 Task: In the  document Plasticpollutionletter.odt Change font size of watermark '117' and place the watermark  'Diagonally '. Insert footer and write www.lunaTech.com
Action: Mouse moved to (236, 317)
Screenshot: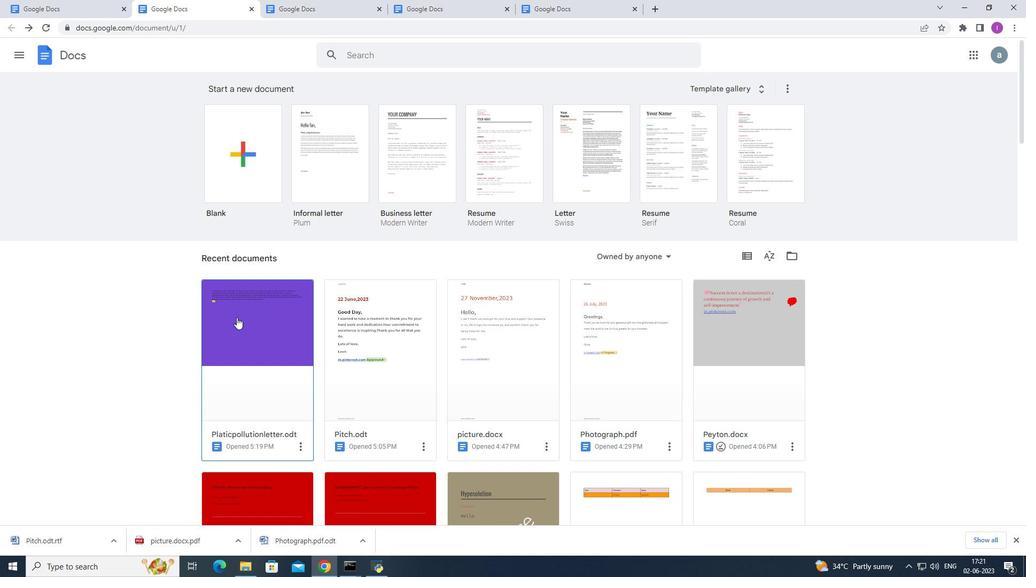 
Action: Mouse pressed left at (236, 317)
Screenshot: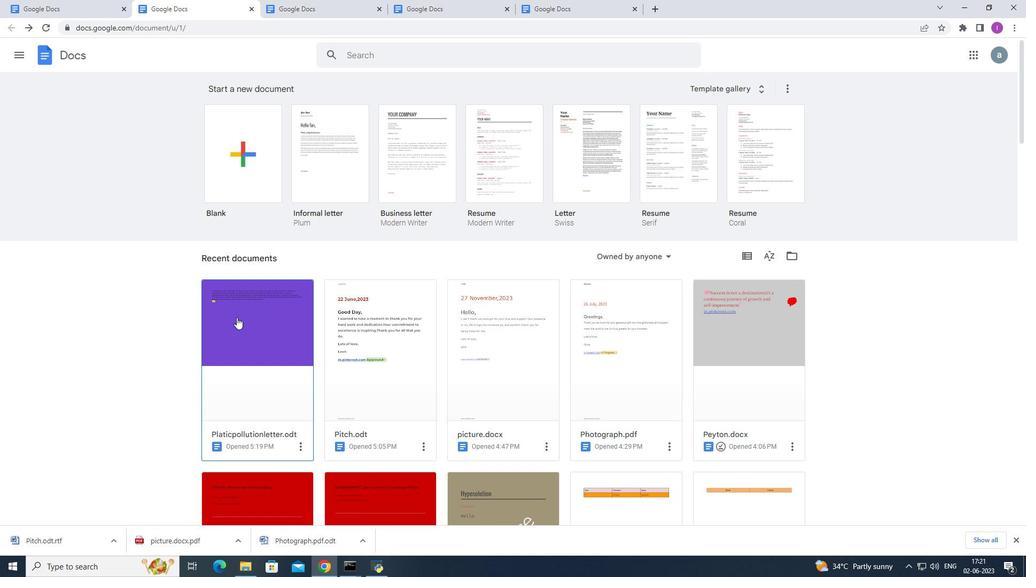 
Action: Mouse moved to (114, 58)
Screenshot: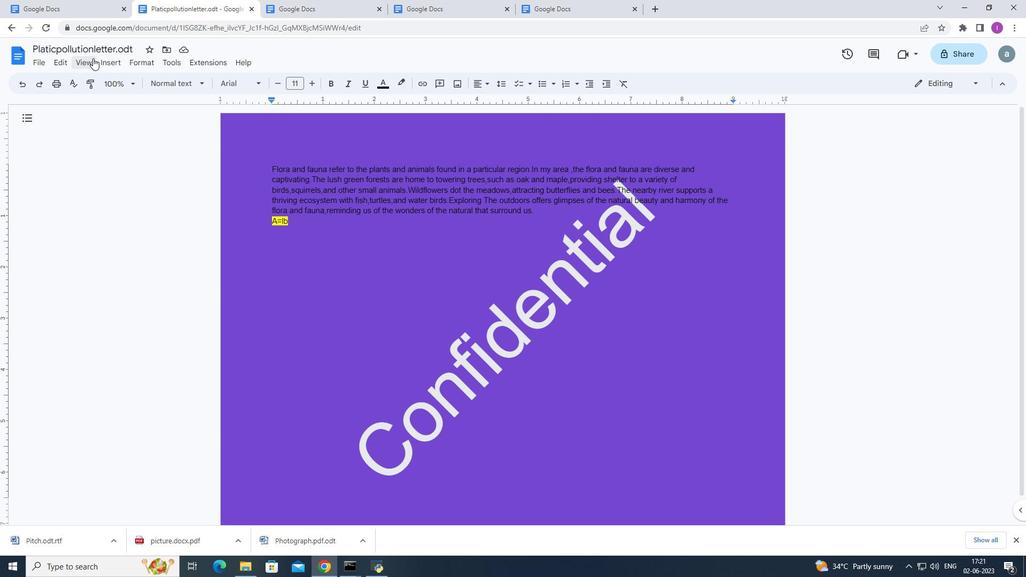 
Action: Mouse pressed left at (114, 58)
Screenshot: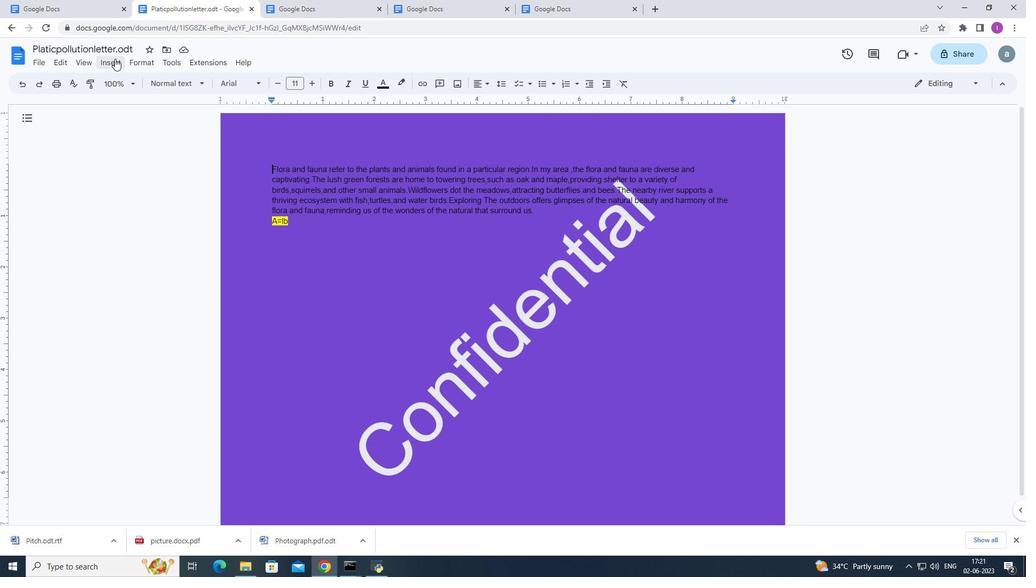 
Action: Mouse moved to (147, 312)
Screenshot: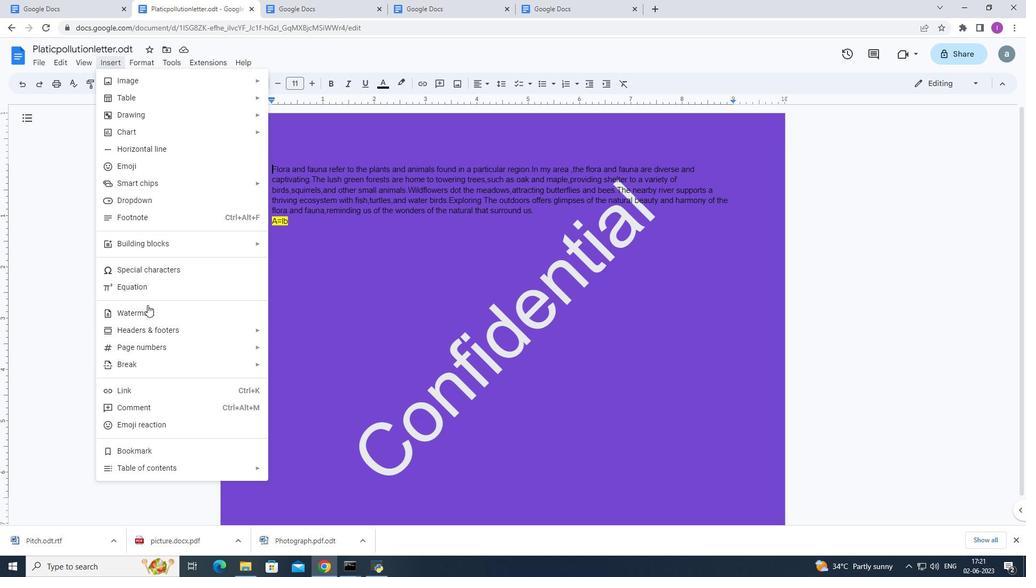 
Action: Mouse pressed left at (147, 312)
Screenshot: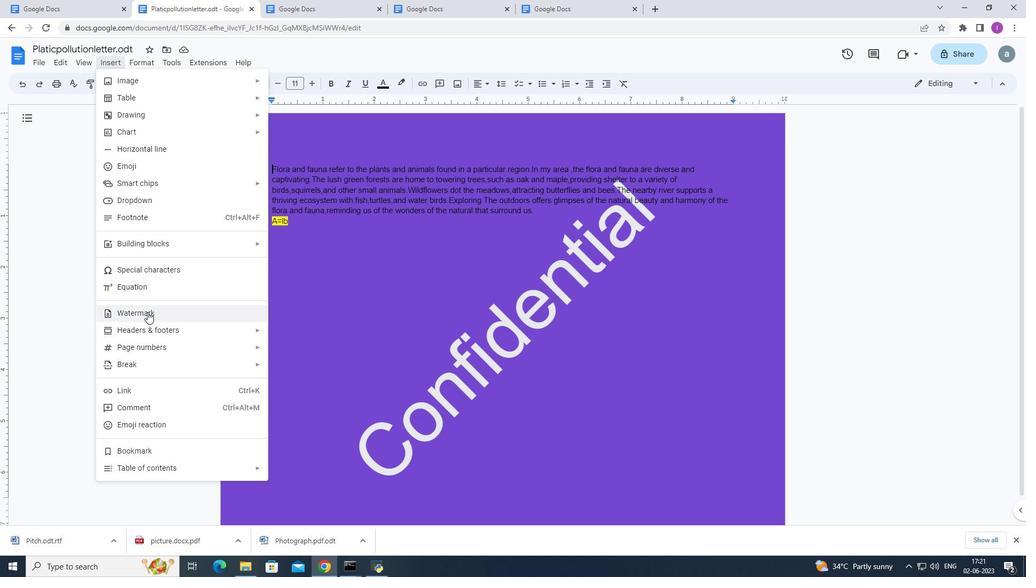 
Action: Mouse moved to (929, 221)
Screenshot: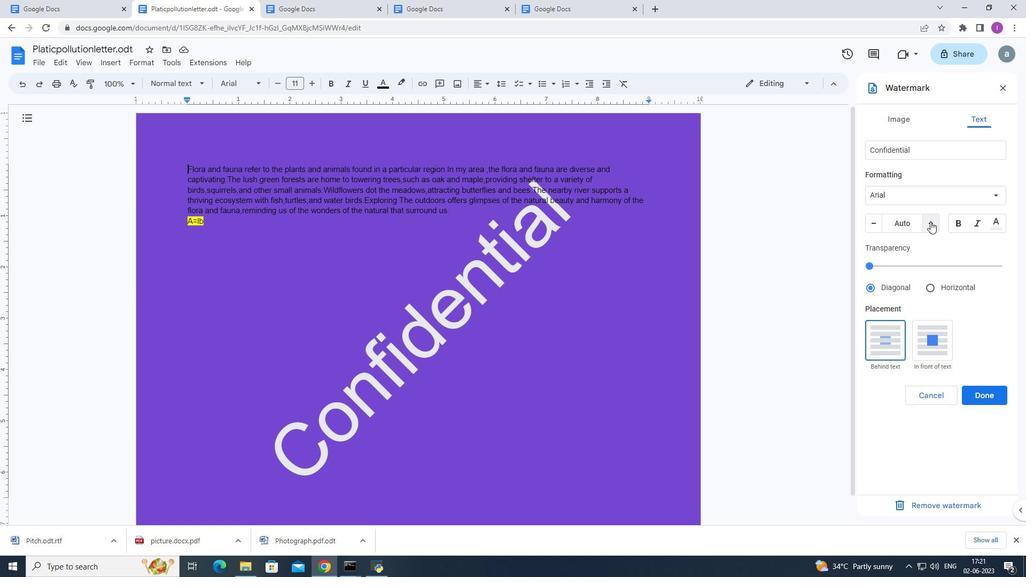 
Action: Mouse pressed left at (929, 221)
Screenshot: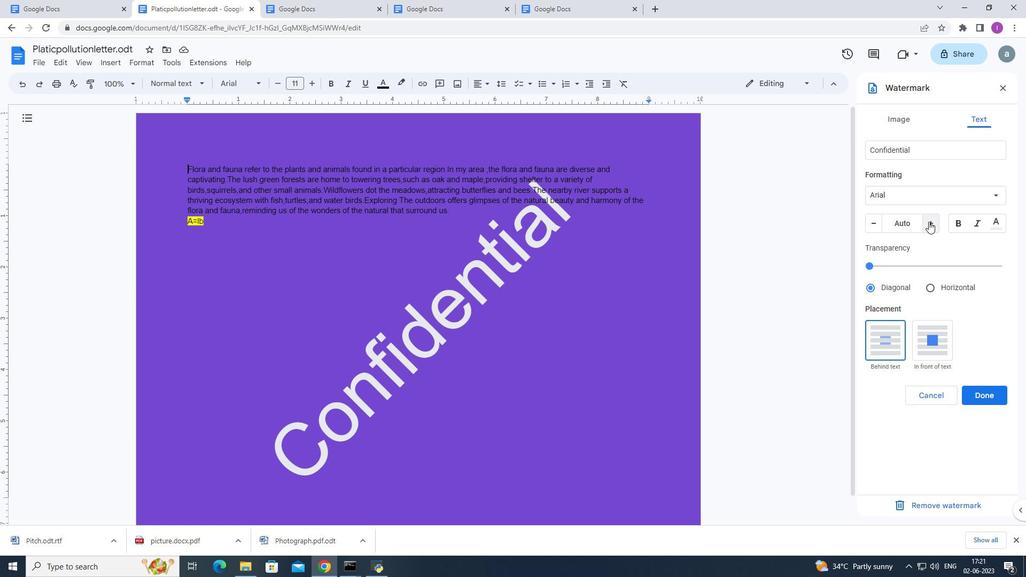 
Action: Mouse moved to (911, 221)
Screenshot: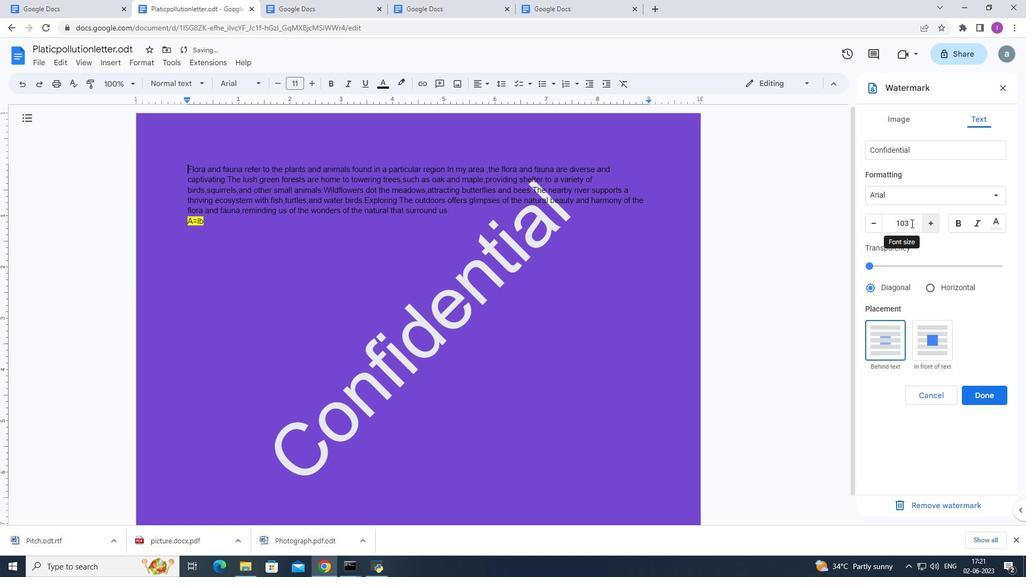 
Action: Key pressed 117
Screenshot: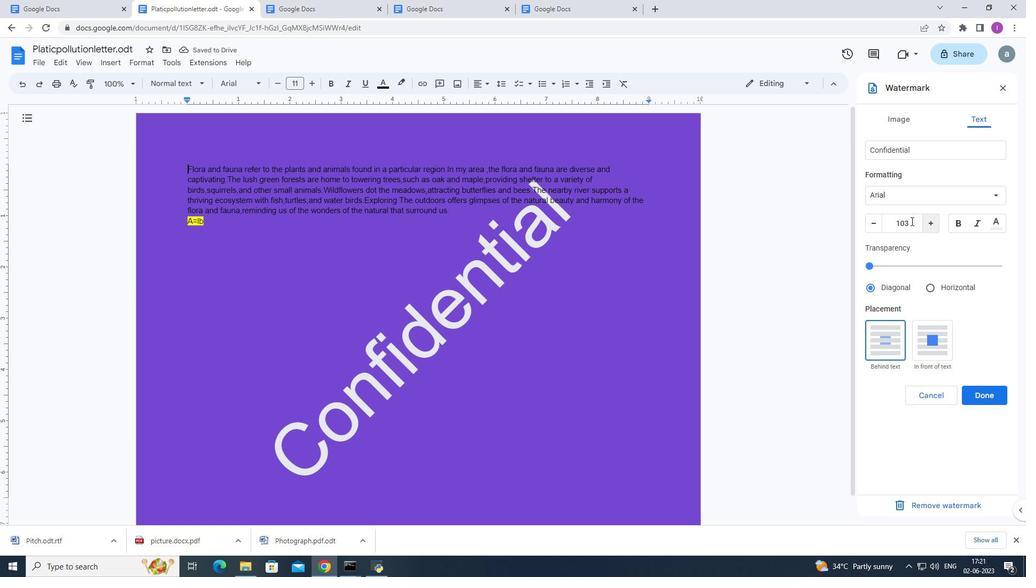 
Action: Mouse moved to (910, 220)
Screenshot: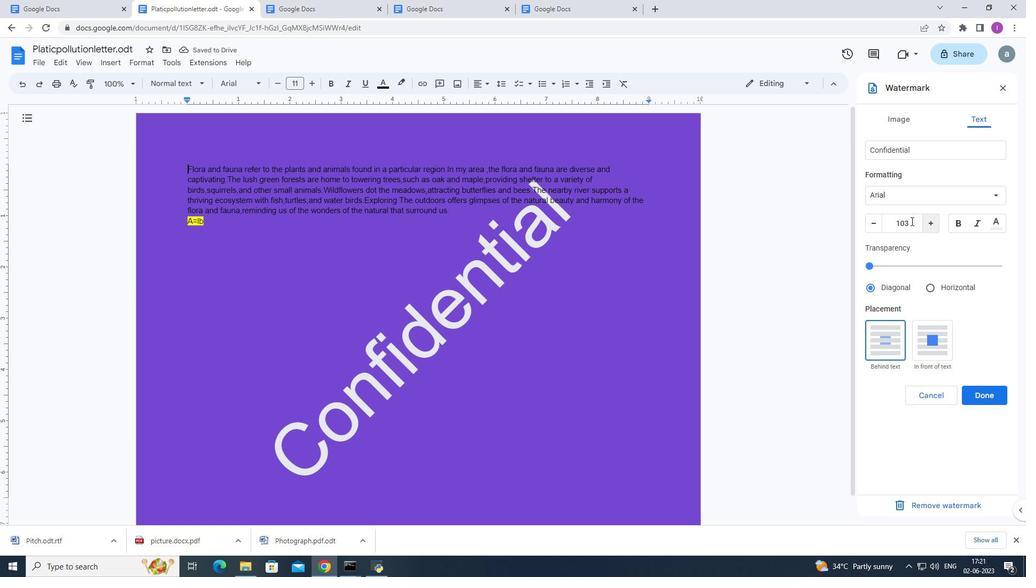 
Action: Key pressed <Key.enter>
Screenshot: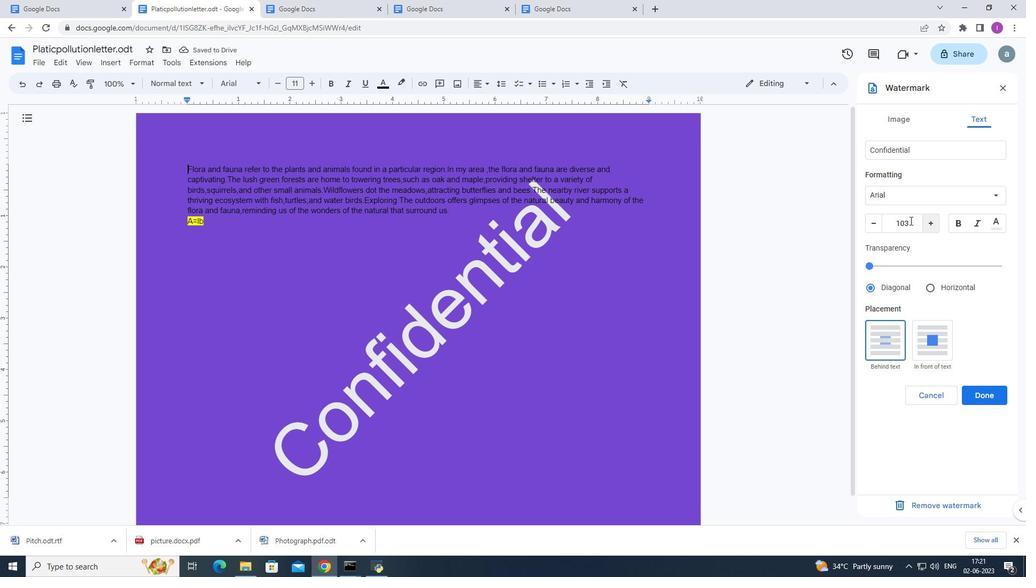 
Action: Mouse moved to (909, 224)
Screenshot: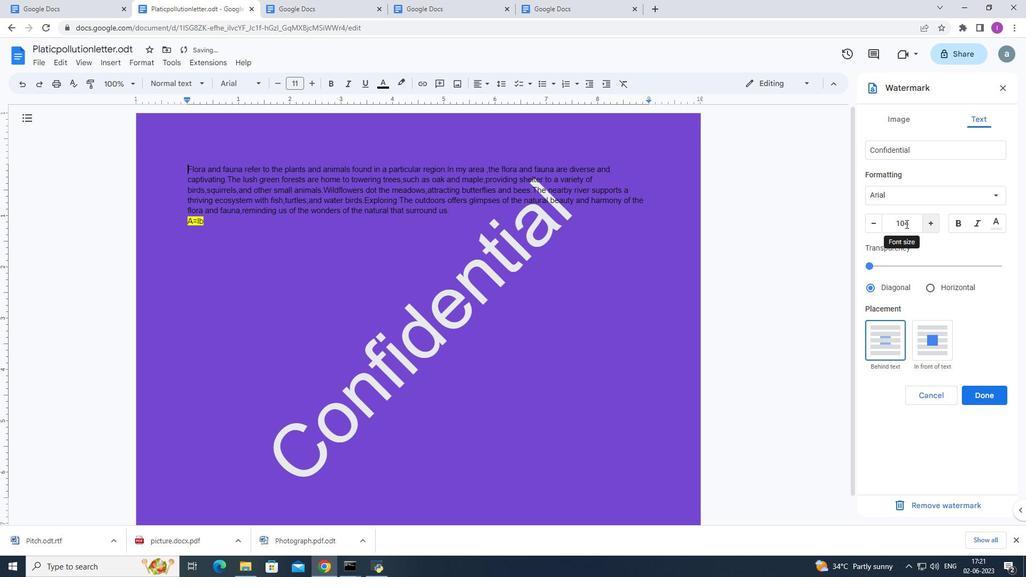 
Action: Mouse pressed left at (909, 224)
Screenshot: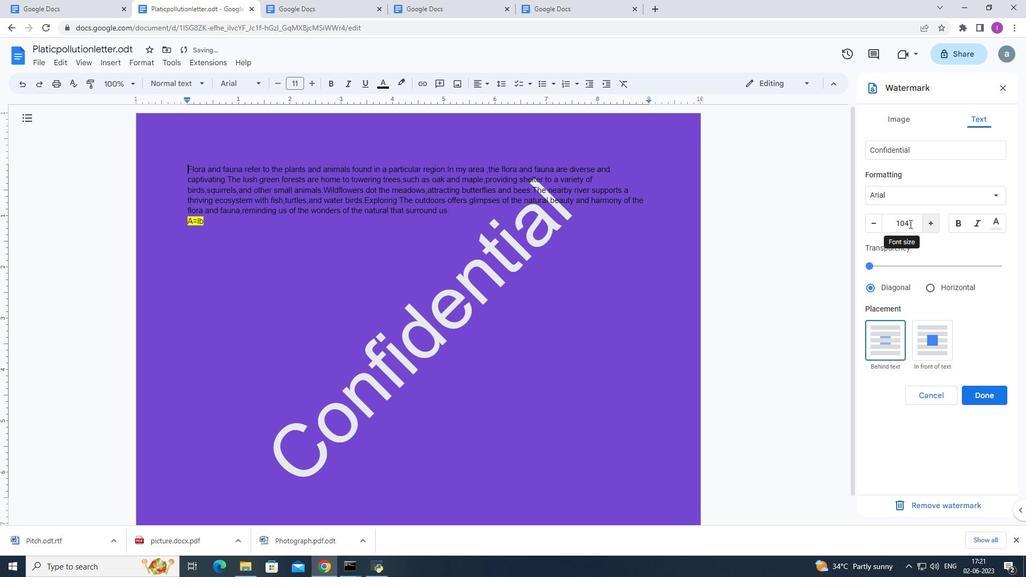 
Action: Mouse moved to (897, 223)
Screenshot: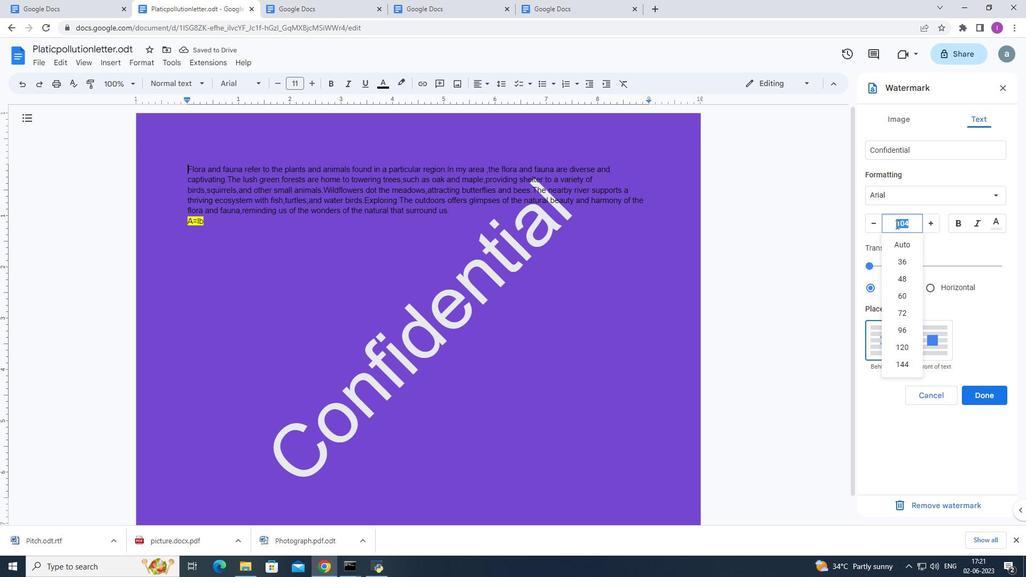 
Action: Key pressed 117<Key.enter>
Screenshot: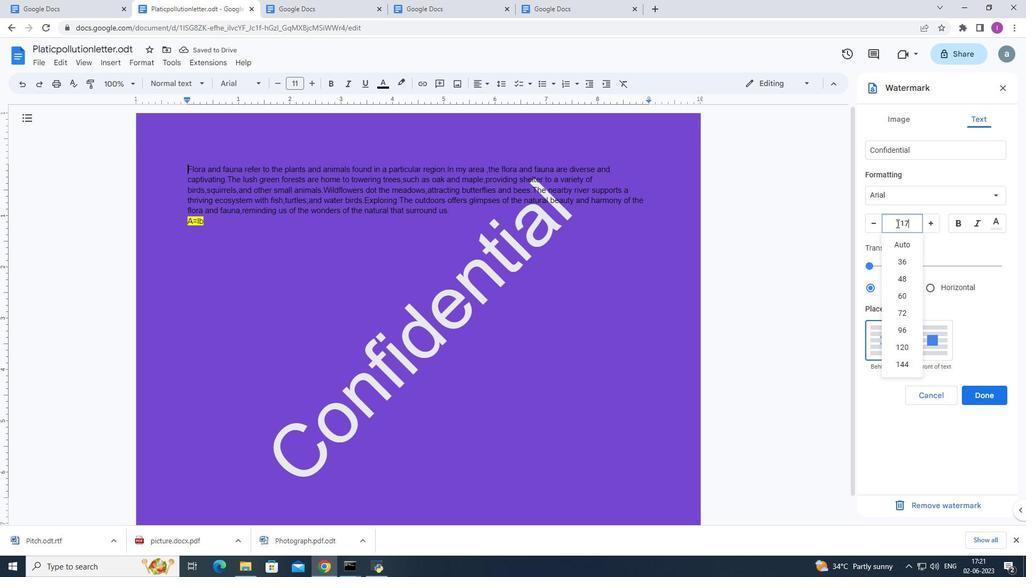 
Action: Mouse moved to (892, 284)
Screenshot: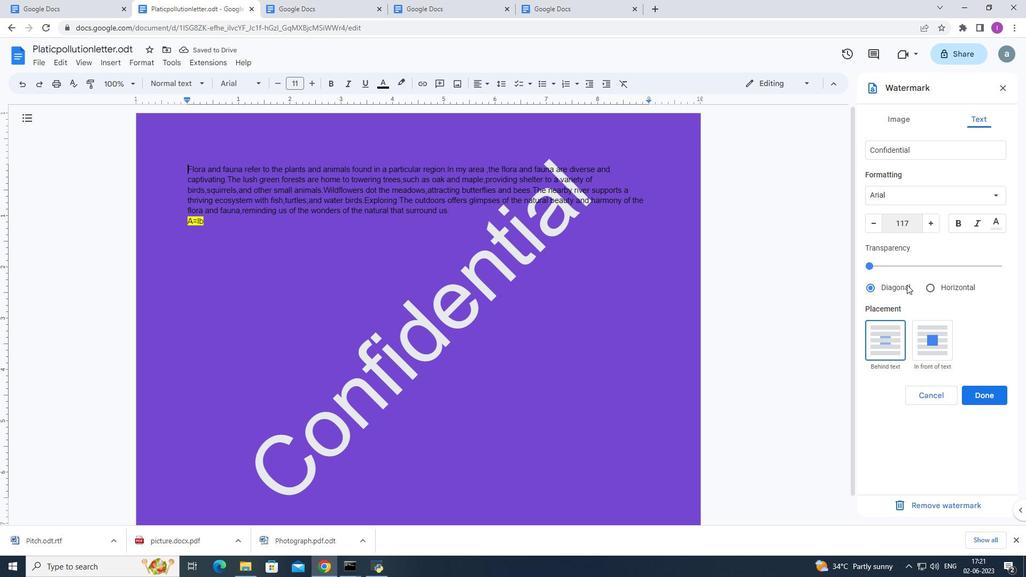 
Action: Mouse pressed left at (892, 284)
Screenshot: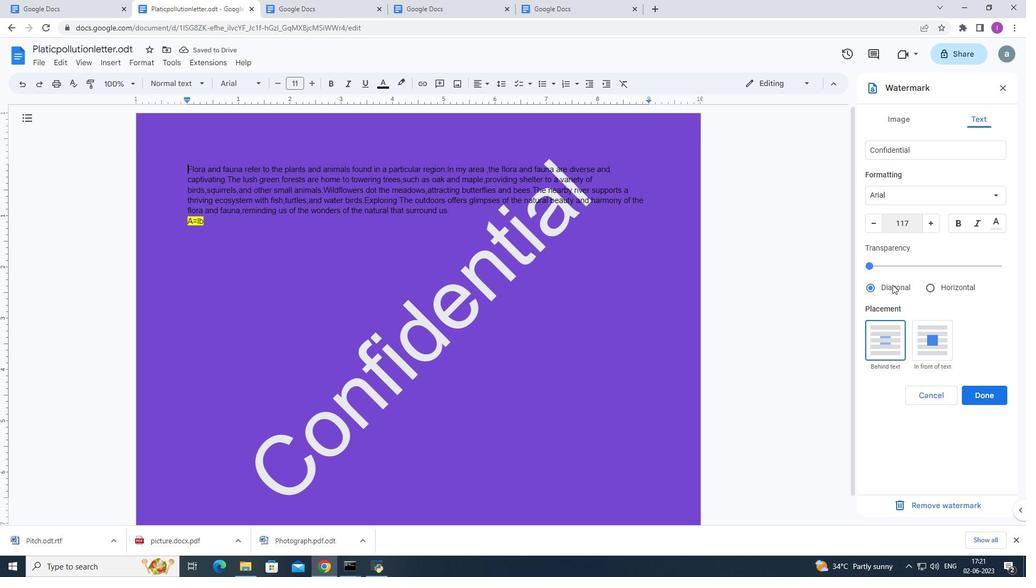 
Action: Mouse moved to (985, 399)
Screenshot: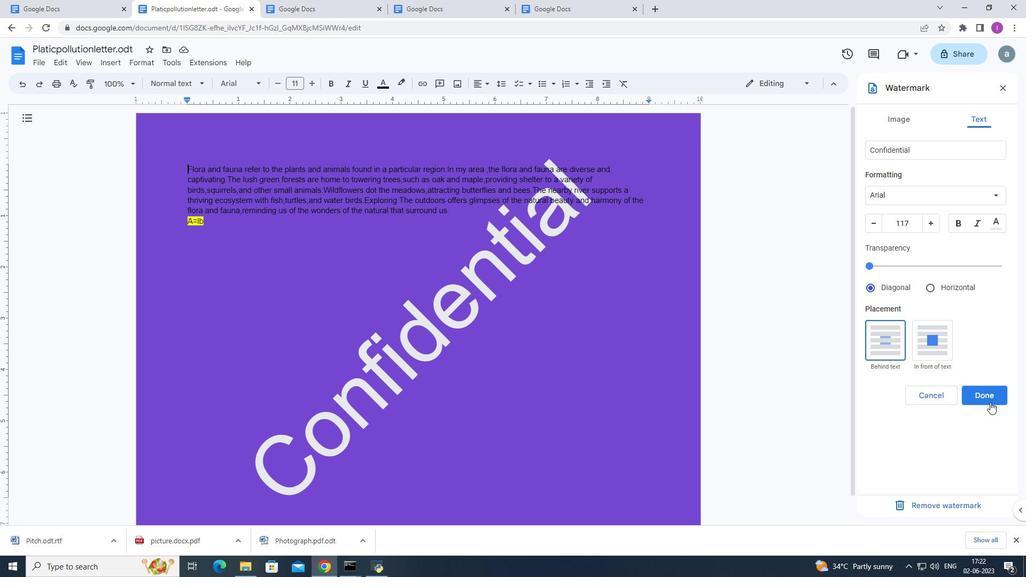
Action: Mouse pressed left at (985, 399)
Screenshot: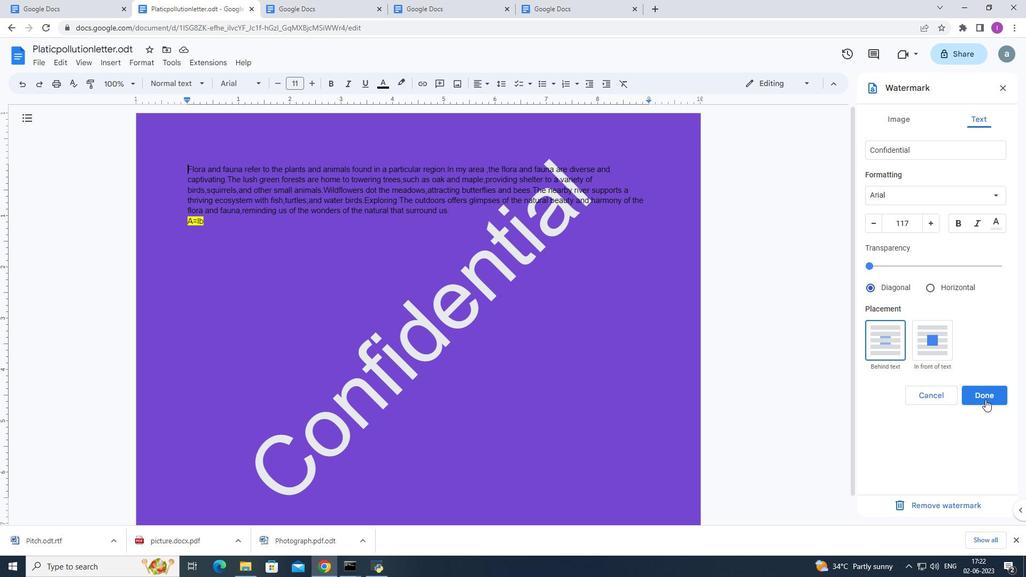 
Action: Mouse moved to (112, 62)
Screenshot: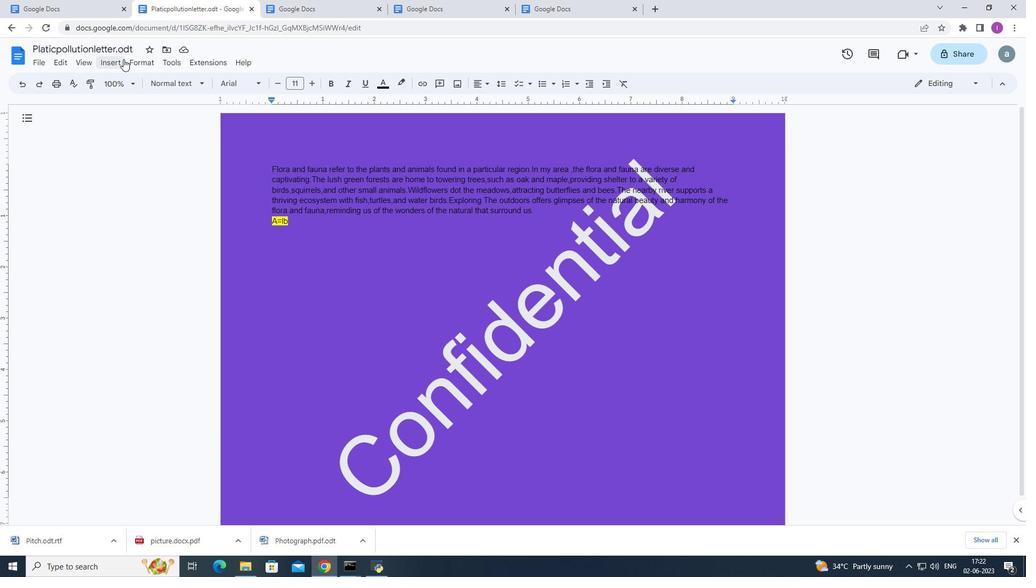 
Action: Mouse pressed left at (112, 62)
Screenshot: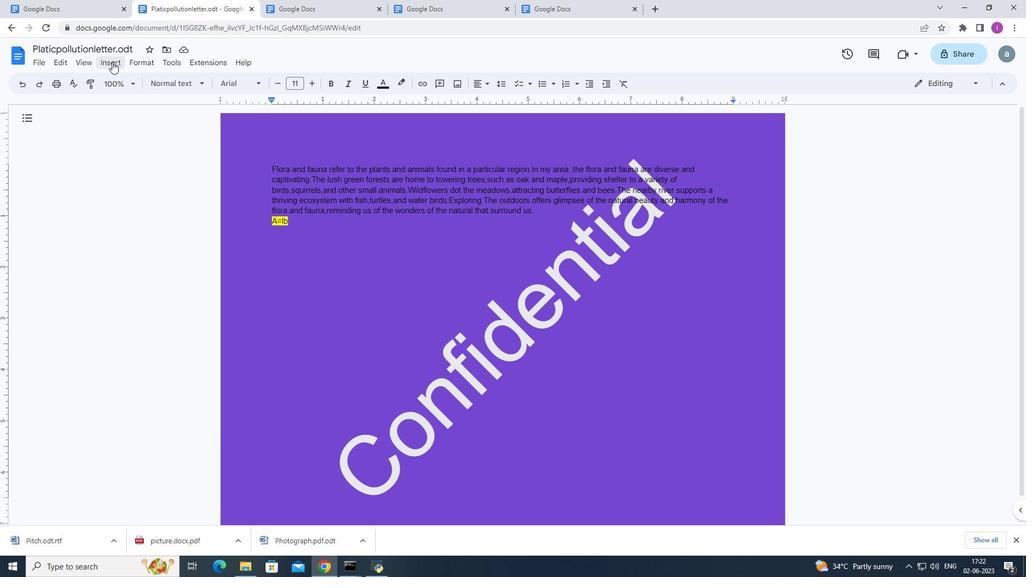 
Action: Mouse moved to (288, 350)
Screenshot: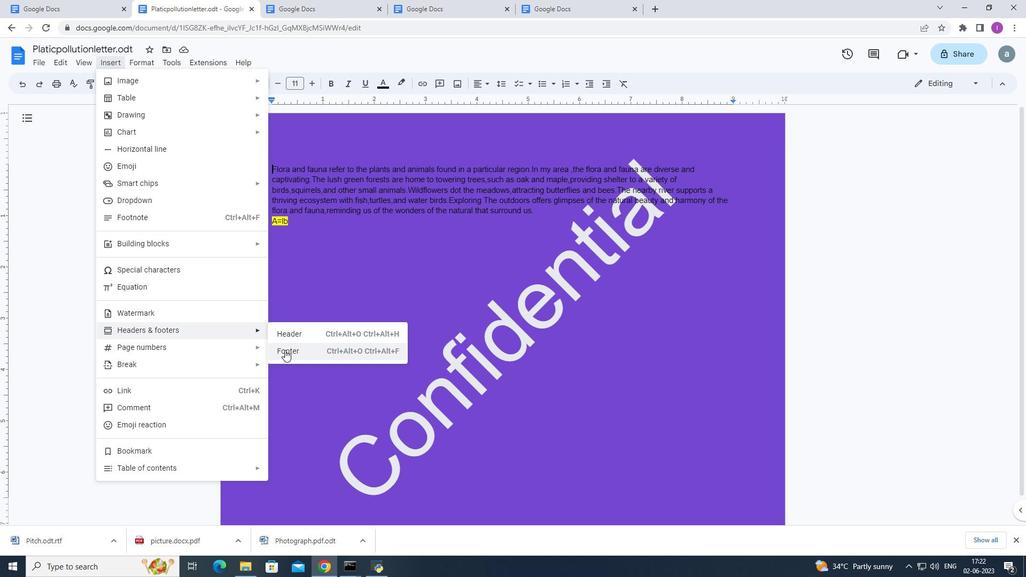 
Action: Mouse pressed left at (288, 350)
Screenshot: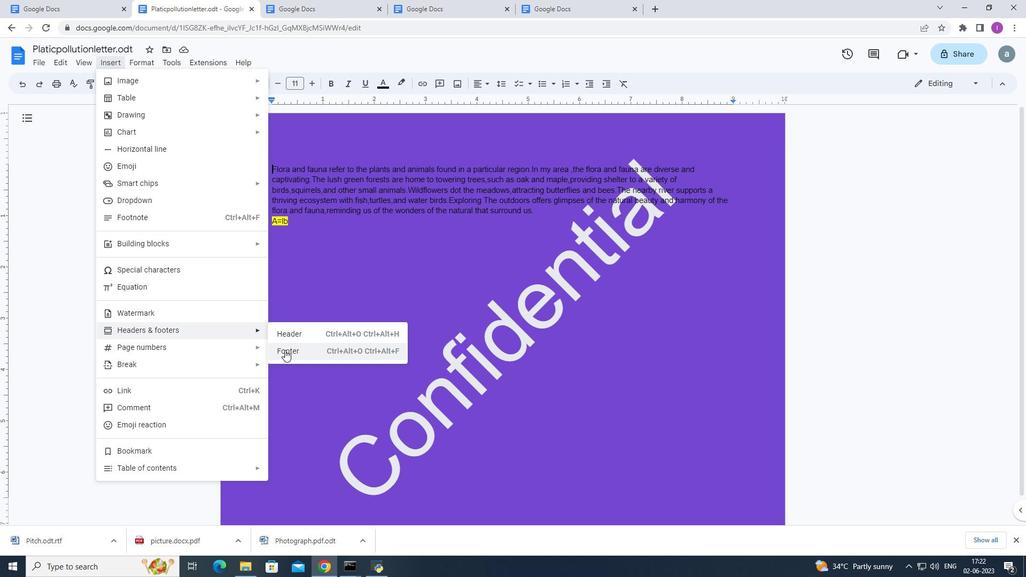 
Action: Mouse moved to (373, 320)
Screenshot: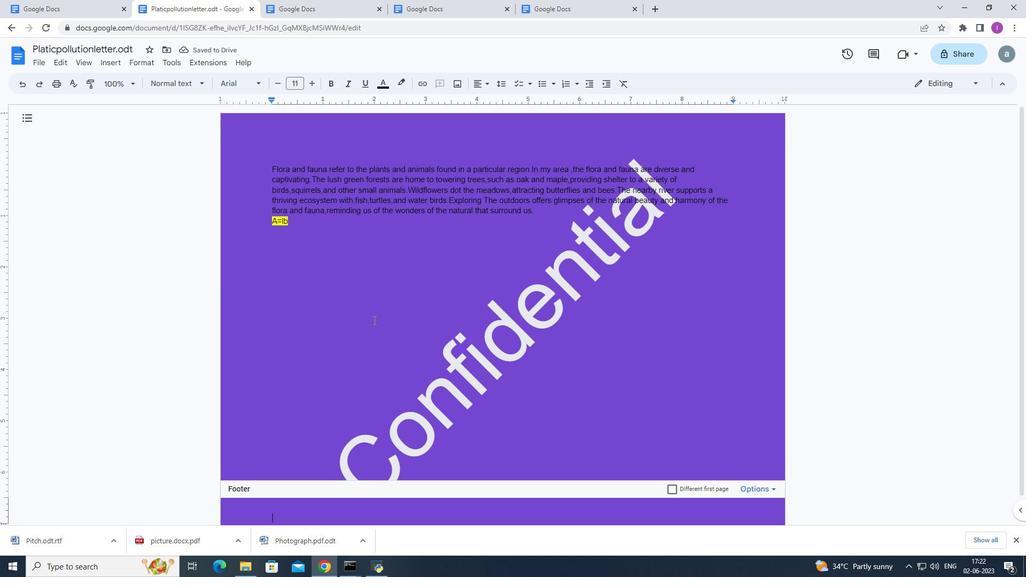 
Action: Key pressed www.luna<Key.shift>Tech.com
Screenshot: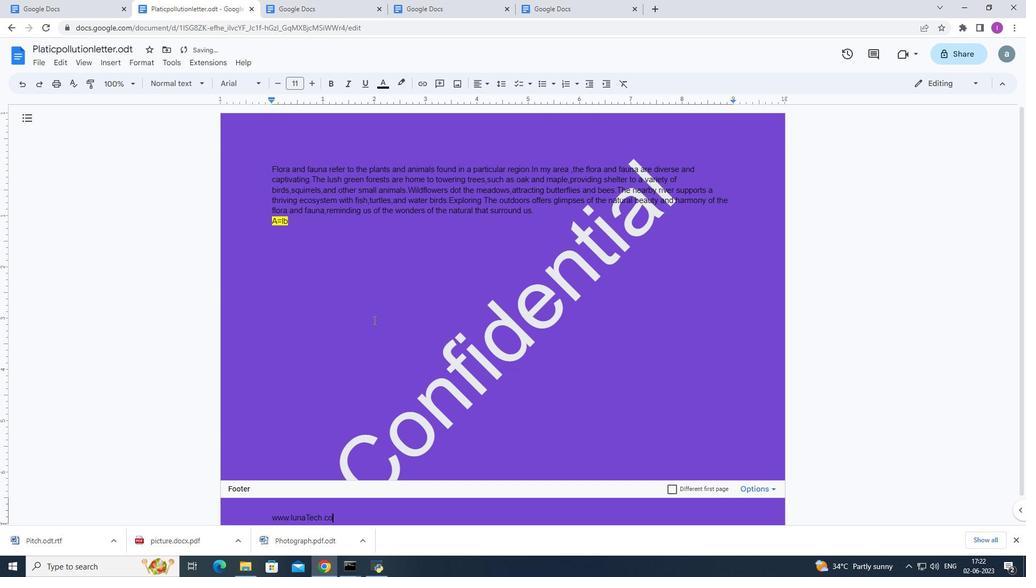 
Action: Mouse moved to (169, 409)
Screenshot: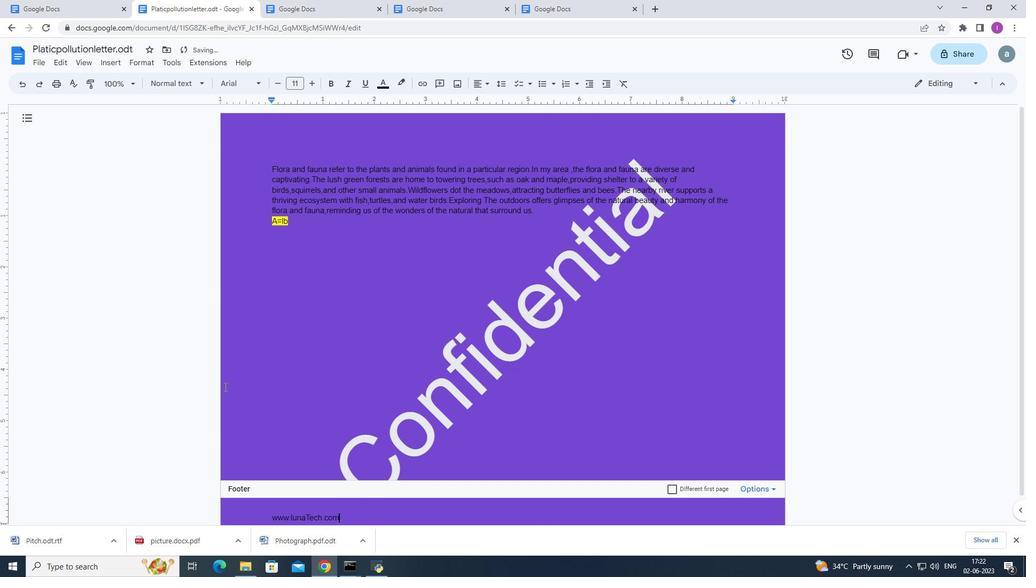 
Action: Mouse pressed left at (169, 409)
Screenshot: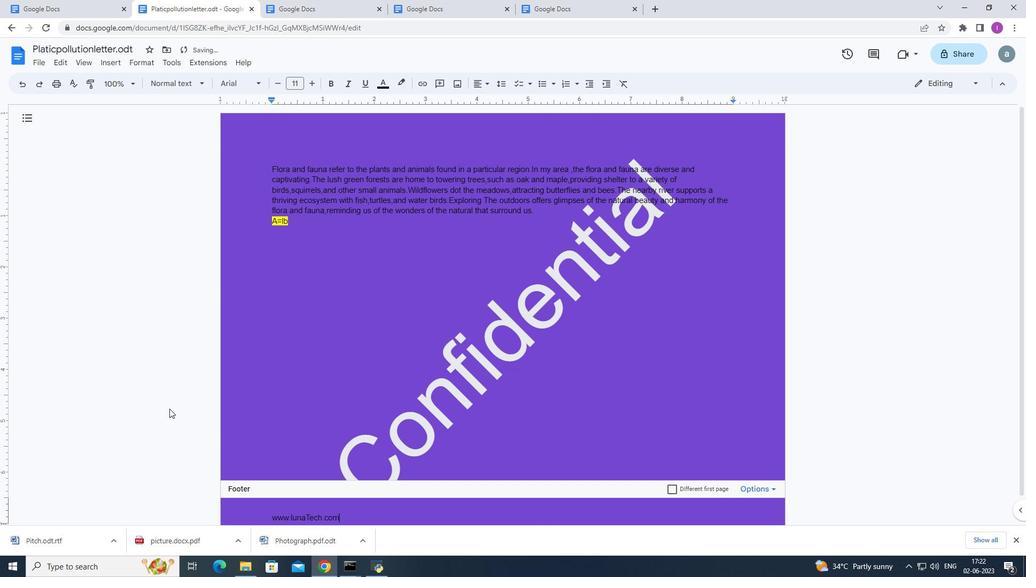 
Action: Mouse moved to (213, 359)
Screenshot: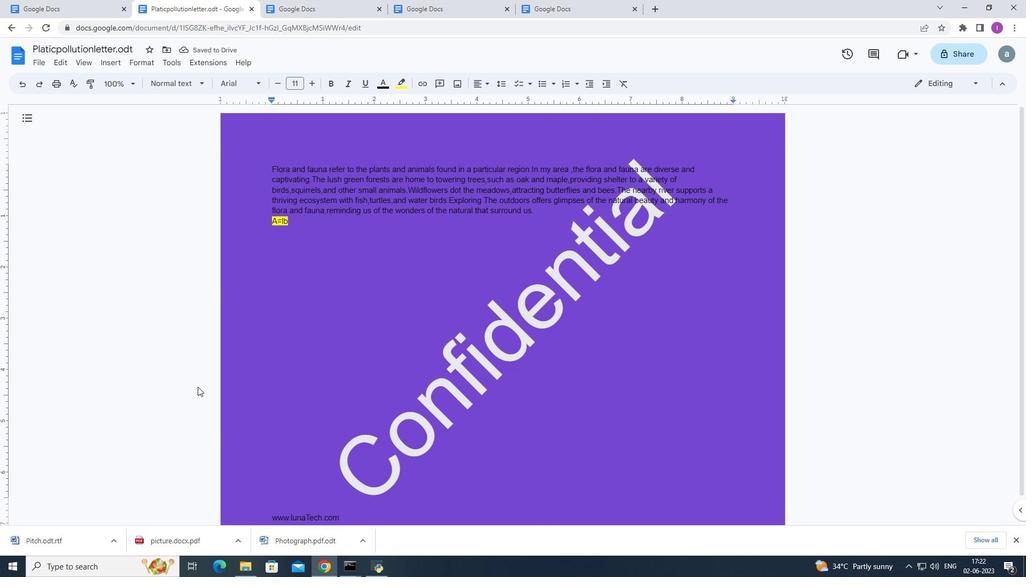 
Action: Mouse scrolled (213, 359) with delta (0, 0)
Screenshot: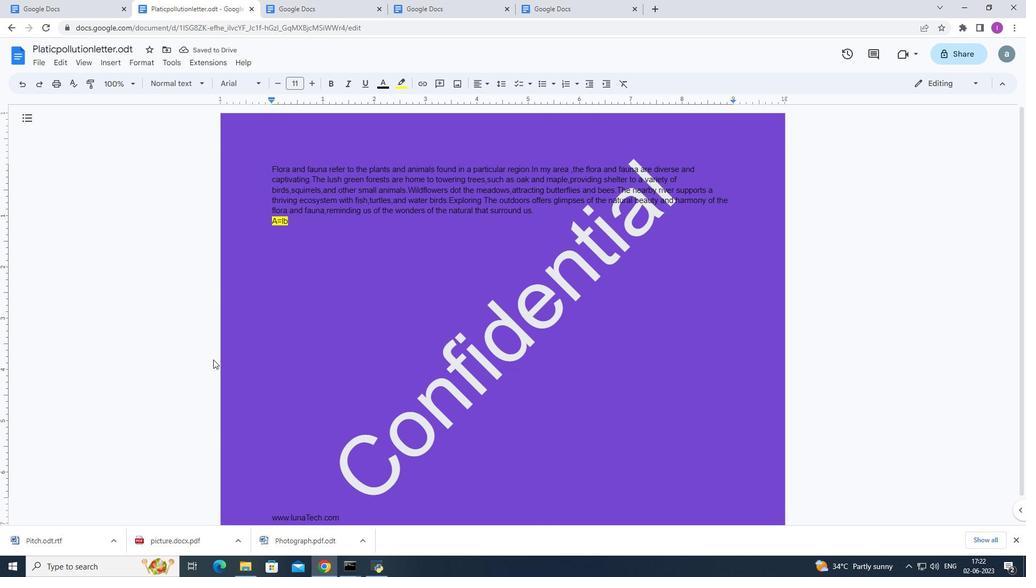 
Action: Mouse scrolled (213, 359) with delta (0, 0)
Screenshot: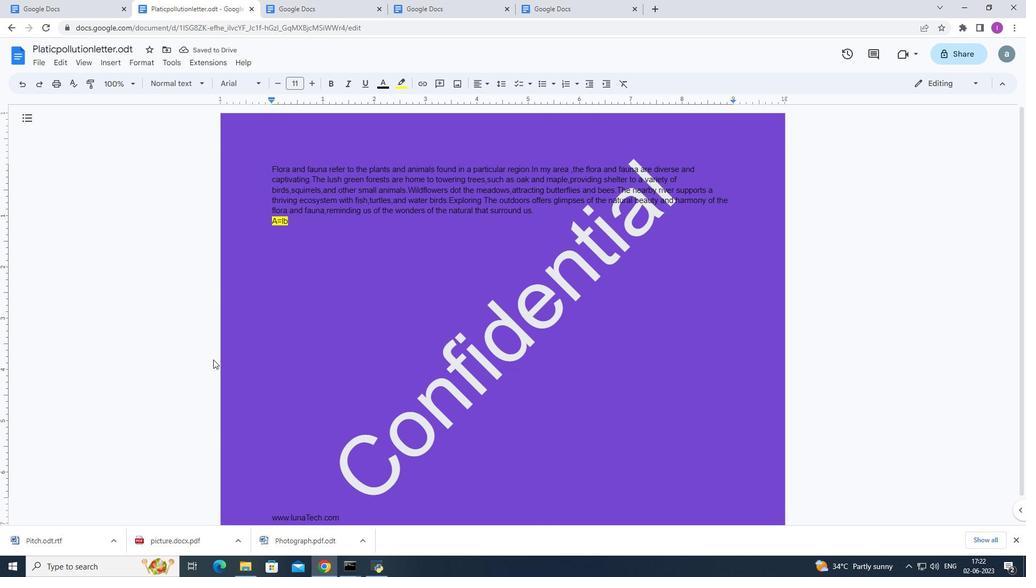 
Action: Mouse moved to (218, 355)
Screenshot: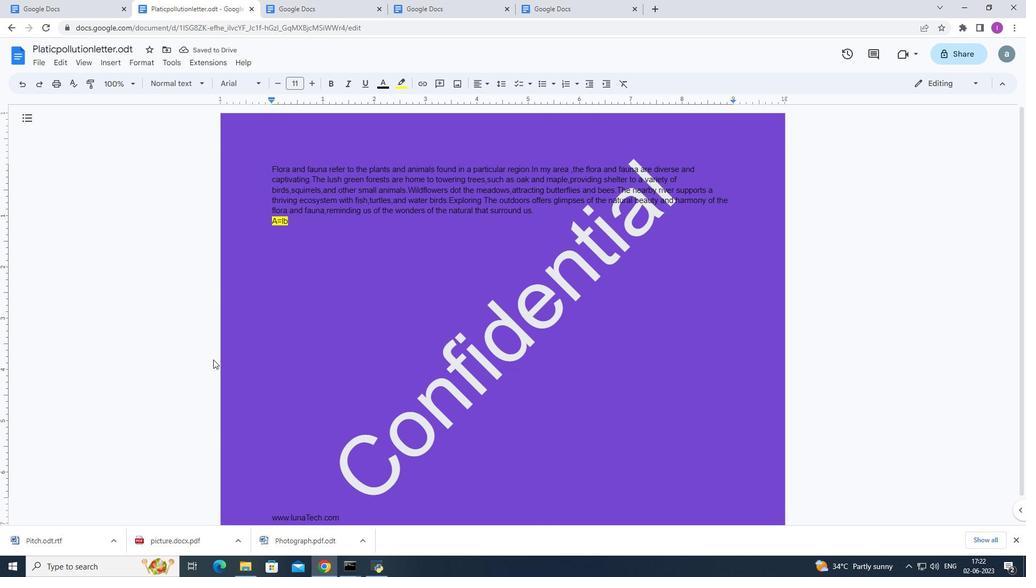 
Action: Mouse scrolled (218, 354) with delta (0, 0)
Screenshot: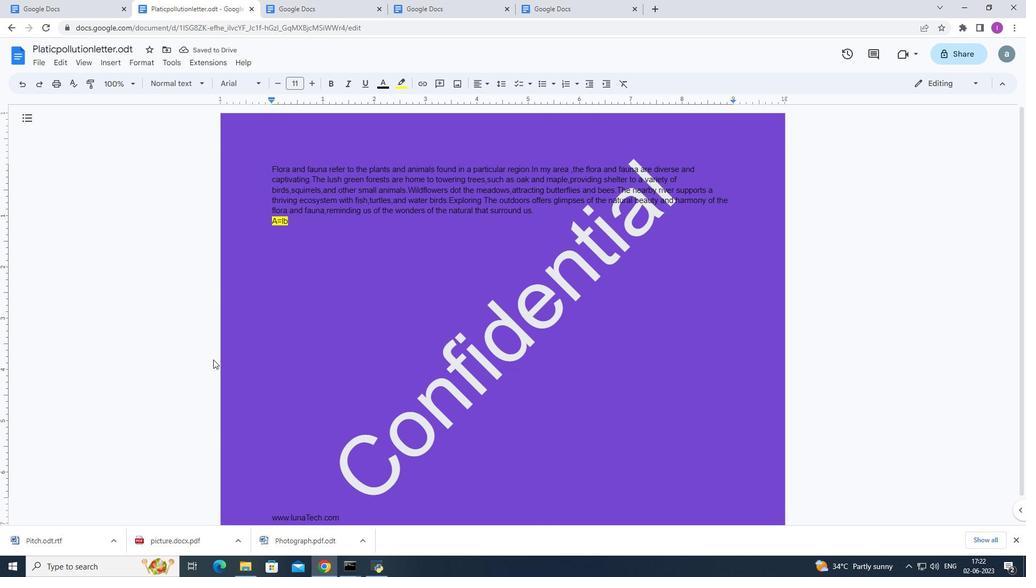 
Action: Mouse moved to (225, 347)
Screenshot: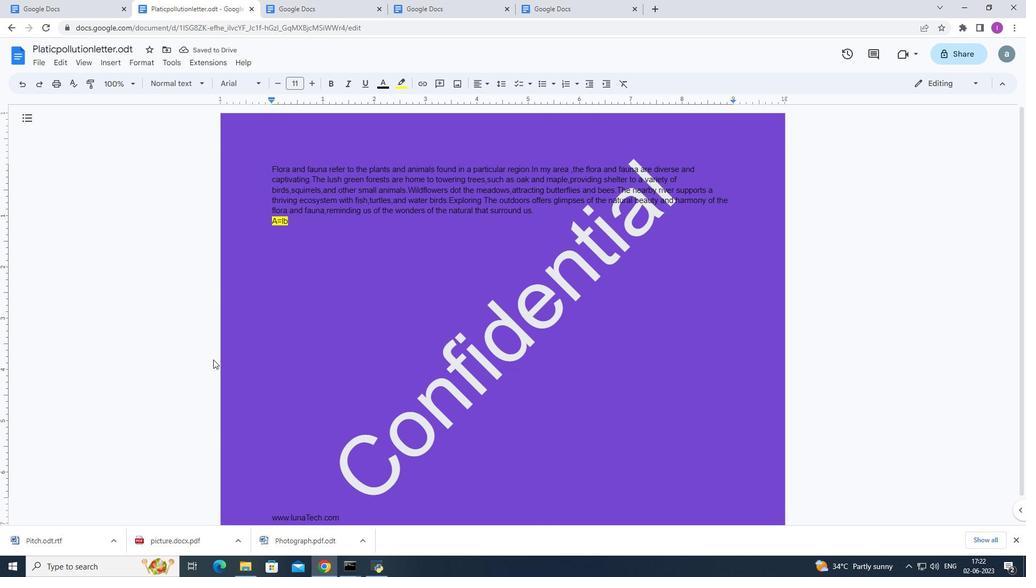 
Action: Mouse scrolled (221, 351) with delta (0, 0)
Screenshot: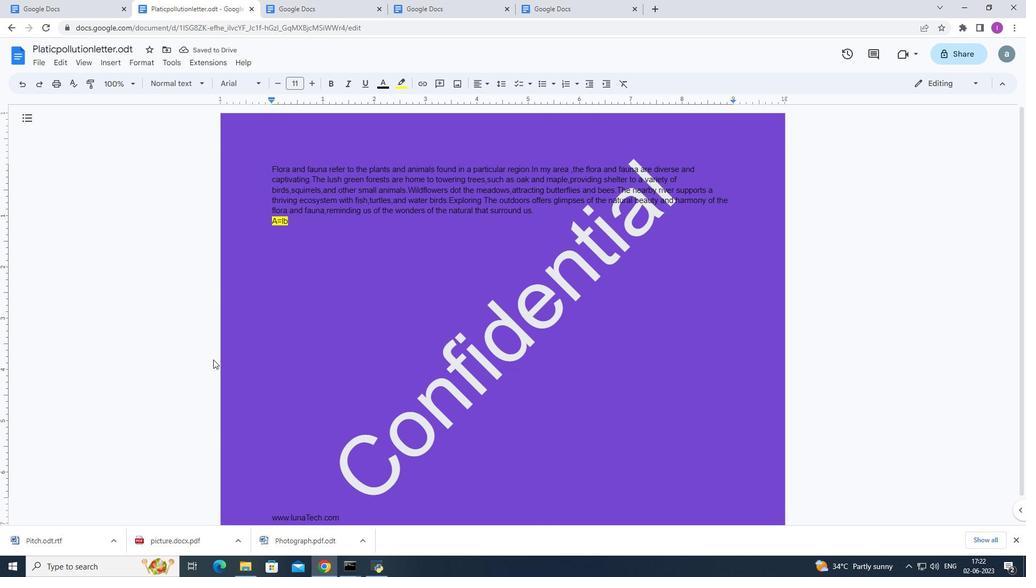 
Action: Mouse moved to (236, 339)
Screenshot: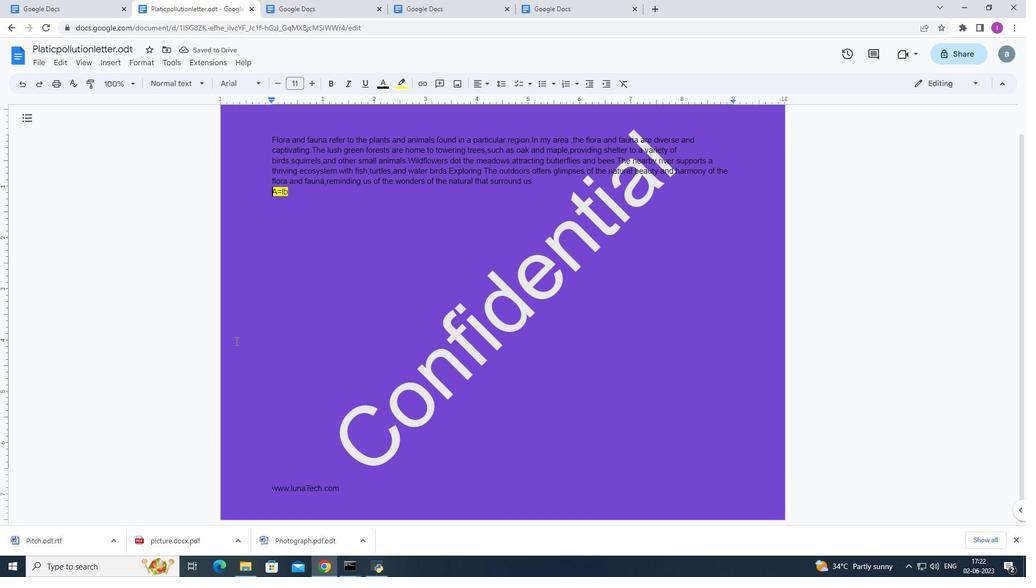 
